 Task: Start in the project CatchAll the sprint 'Compliance Audit Sprint', with a duration of 3 weeks. Start in the project CatchAll the sprint 'Compliance Audit Sprint', with a duration of 2 weeks. Start in the project CatchAll the sprint 'Compliance Audit Sprint', with a duration of 1 week
Action: Mouse moved to (165, 45)
Screenshot: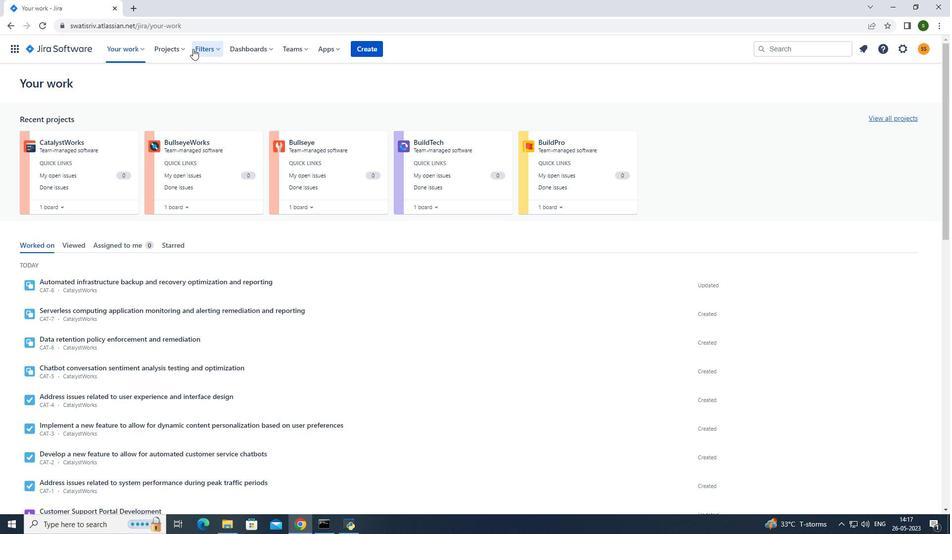 
Action: Mouse pressed left at (165, 45)
Screenshot: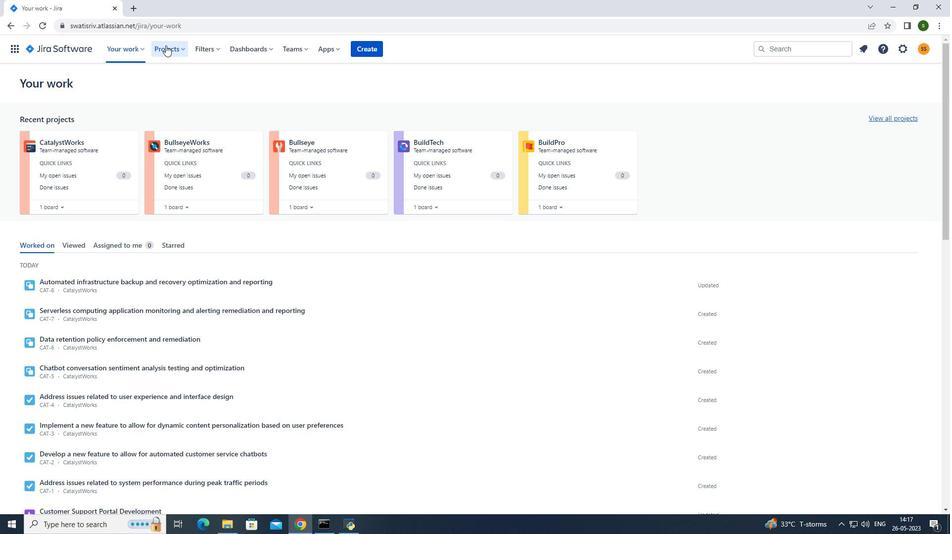 
Action: Mouse moved to (198, 86)
Screenshot: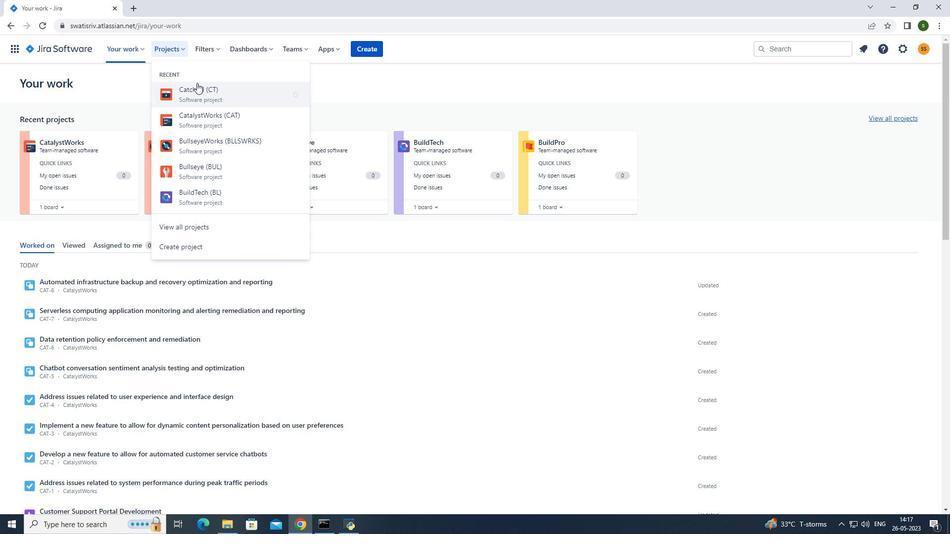 
Action: Mouse pressed left at (198, 86)
Screenshot: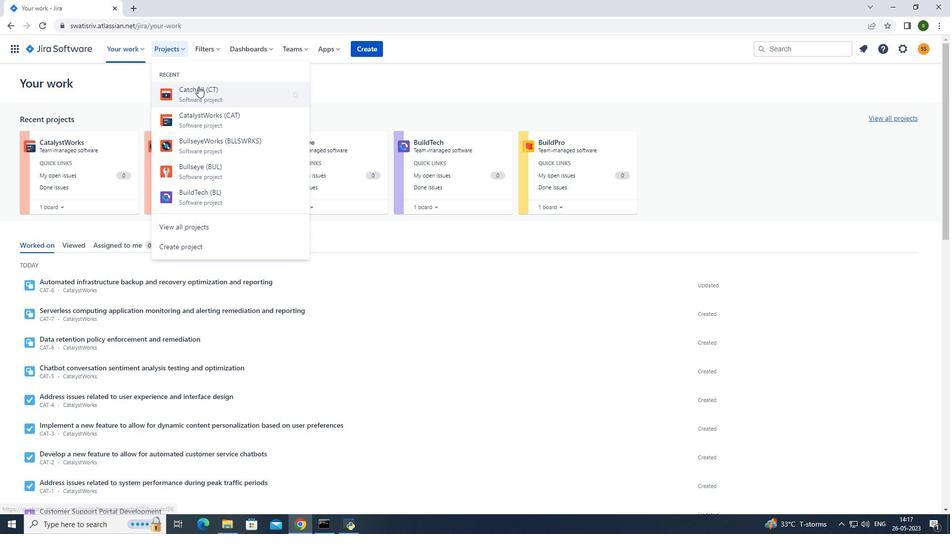 
Action: Mouse moved to (87, 153)
Screenshot: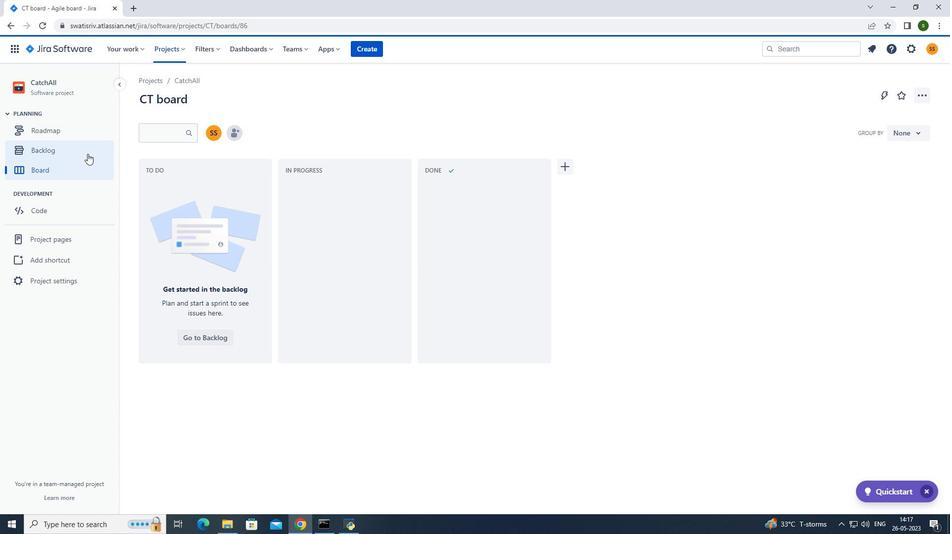 
Action: Mouse pressed left at (87, 153)
Screenshot: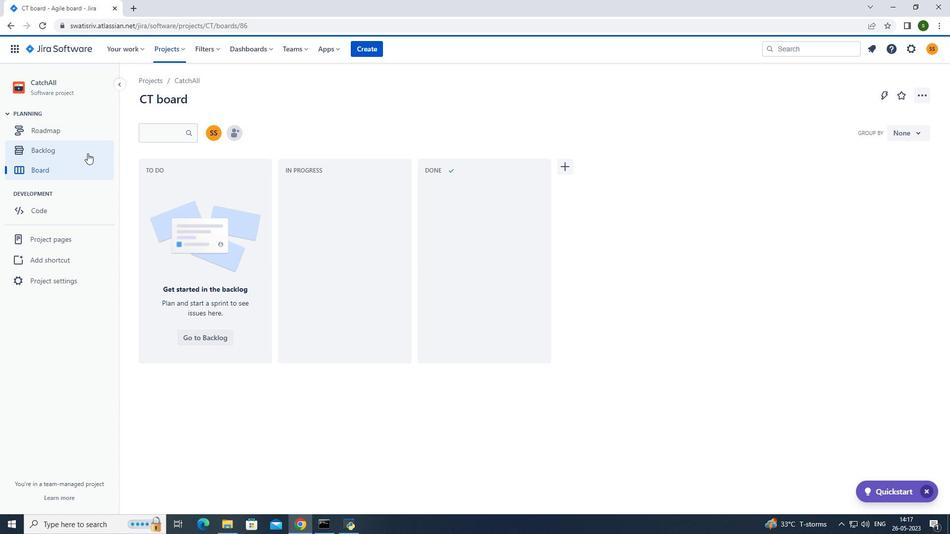 
Action: Mouse moved to (875, 157)
Screenshot: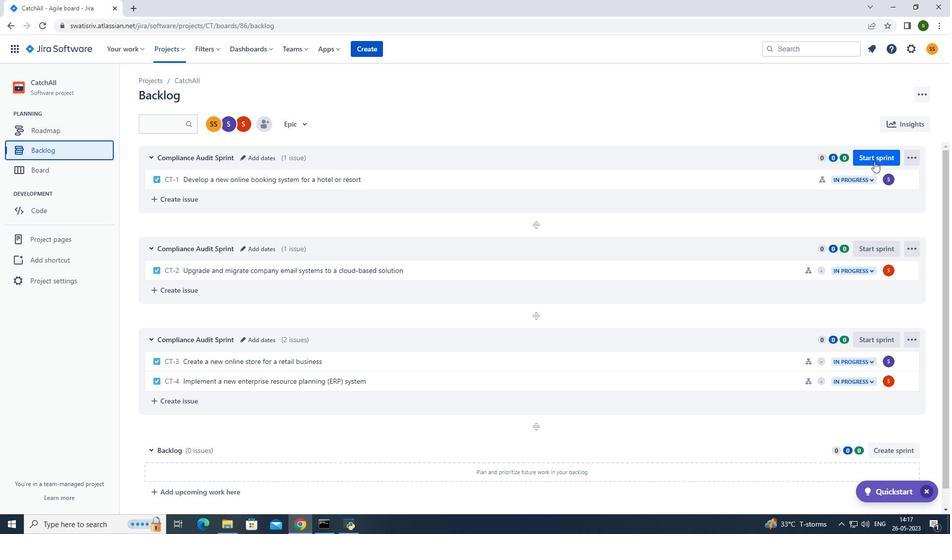 
Action: Mouse pressed left at (875, 157)
Screenshot: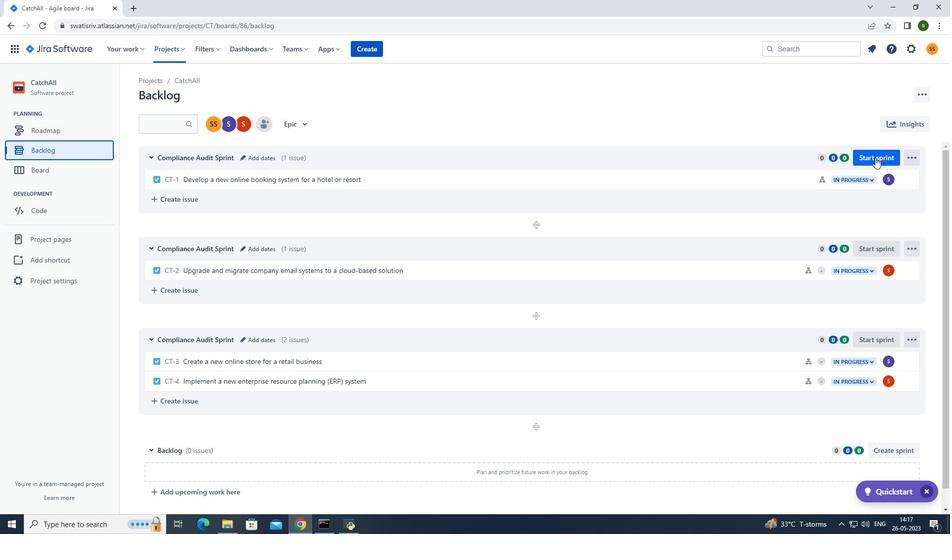 
Action: Mouse moved to (442, 171)
Screenshot: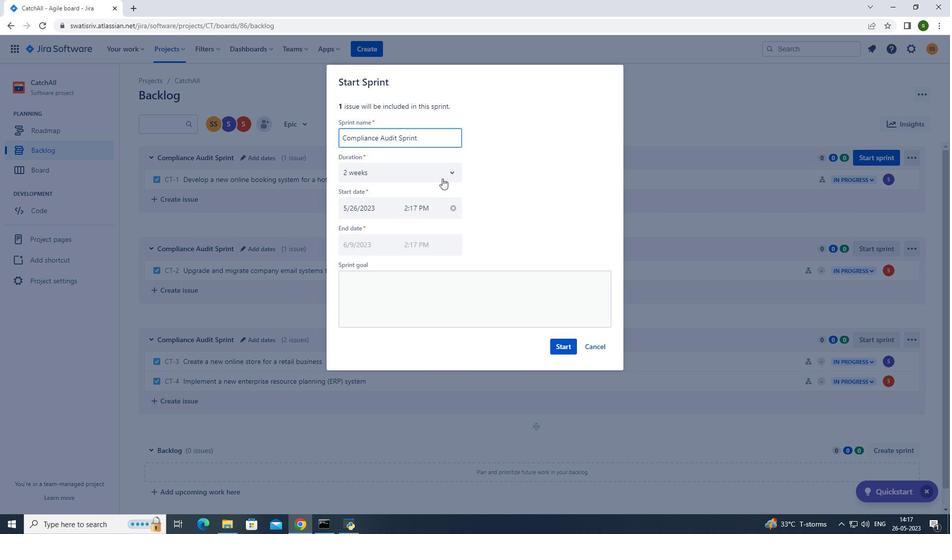 
Action: Mouse pressed left at (442, 171)
Screenshot: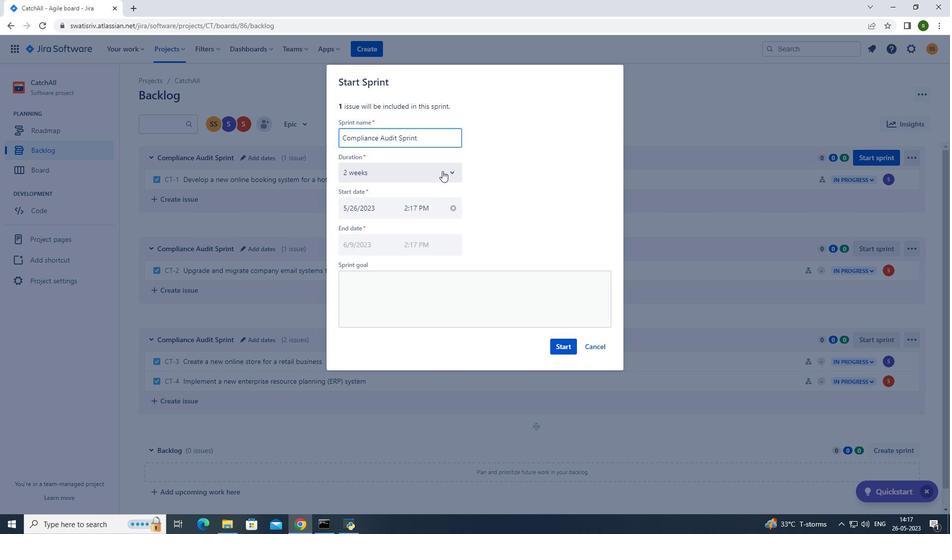 
Action: Mouse moved to (373, 235)
Screenshot: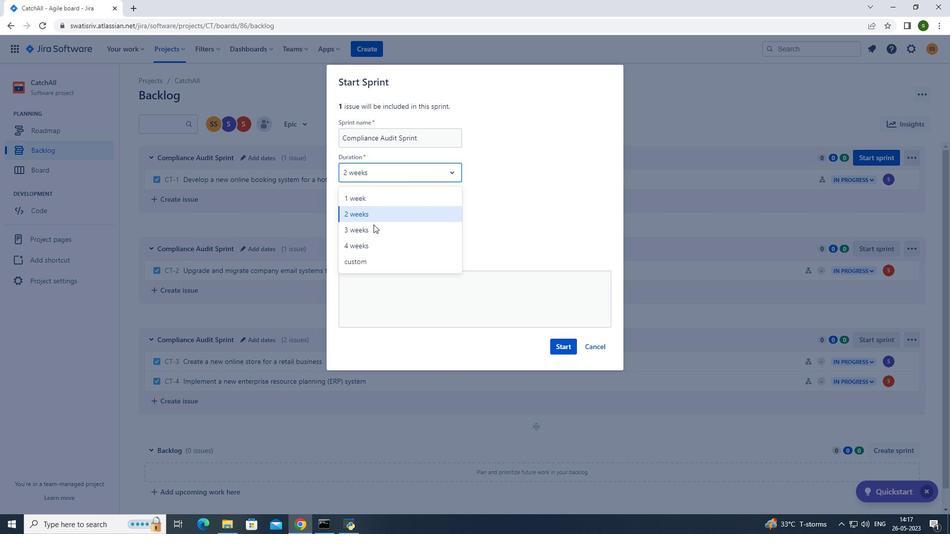 
Action: Mouse pressed left at (373, 235)
Screenshot: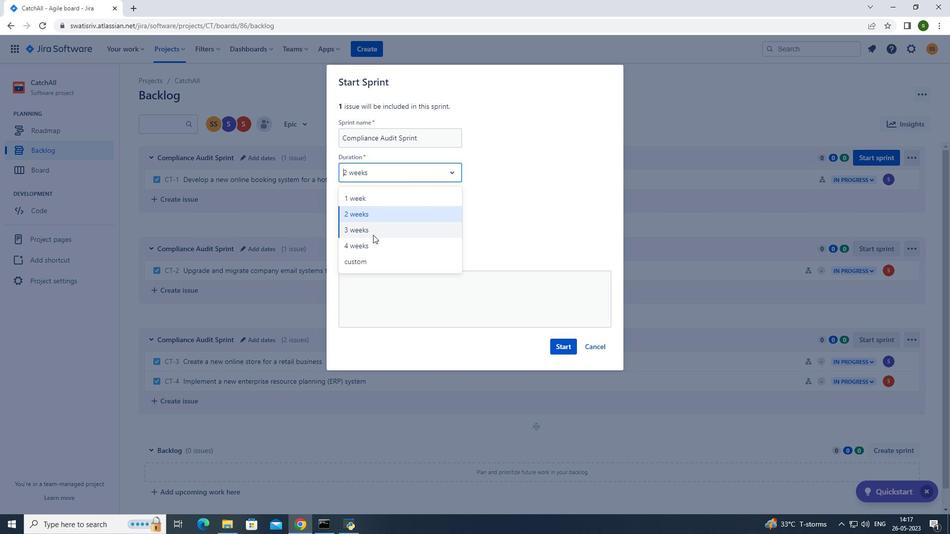 
Action: Mouse moved to (557, 348)
Screenshot: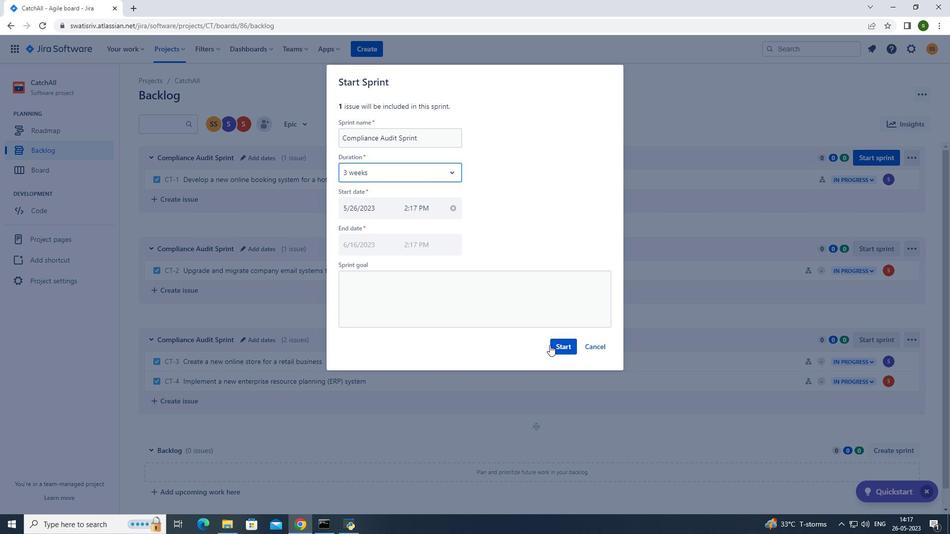 
Action: Mouse pressed left at (557, 348)
Screenshot: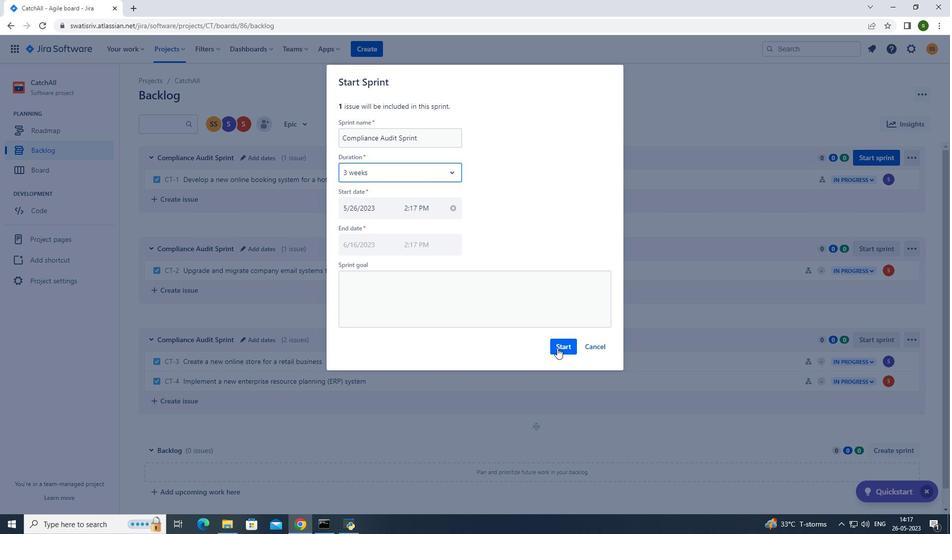 
Action: Mouse moved to (184, 45)
Screenshot: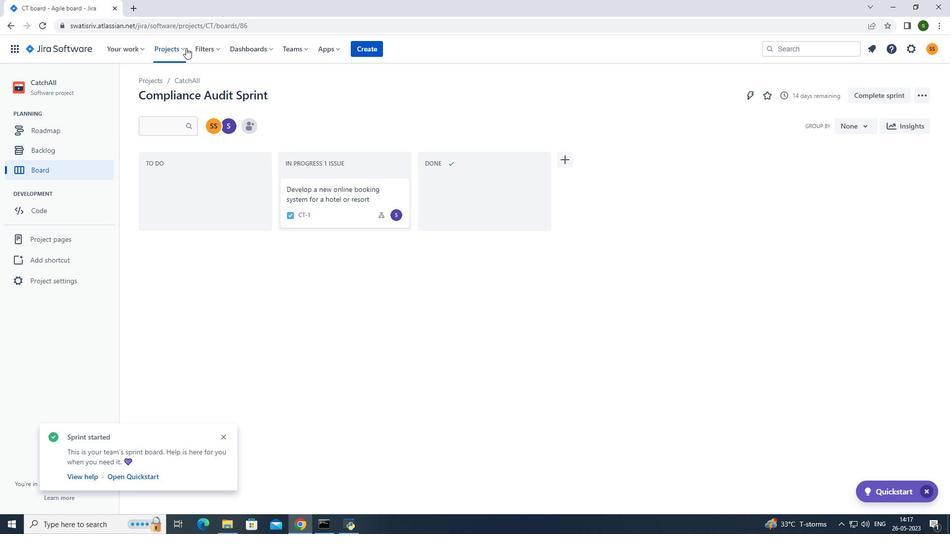 
Action: Mouse pressed left at (184, 45)
Screenshot: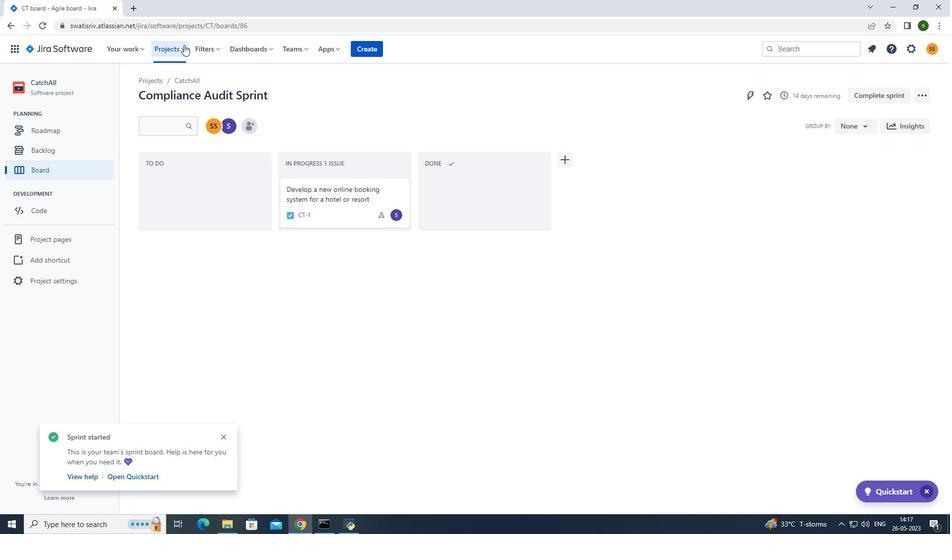 
Action: Mouse moved to (194, 97)
Screenshot: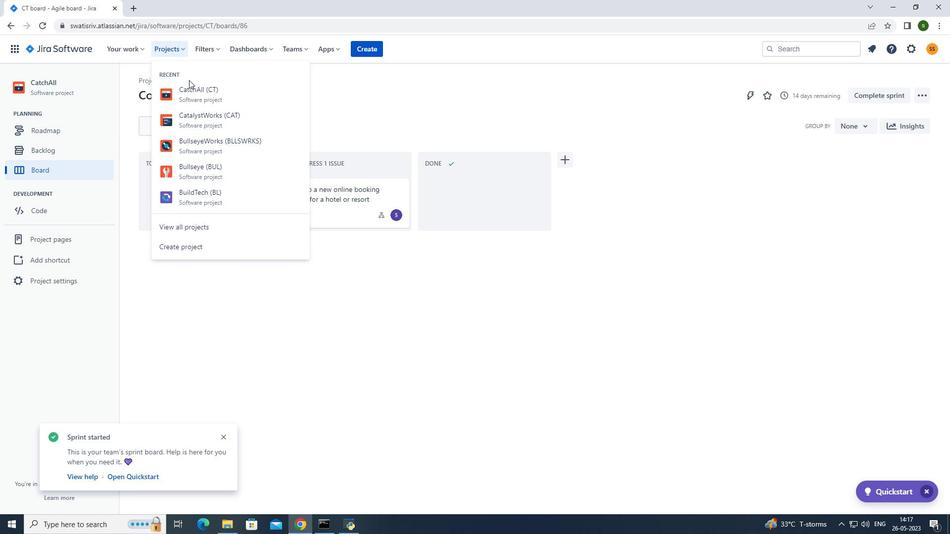 
Action: Mouse pressed left at (194, 97)
Screenshot: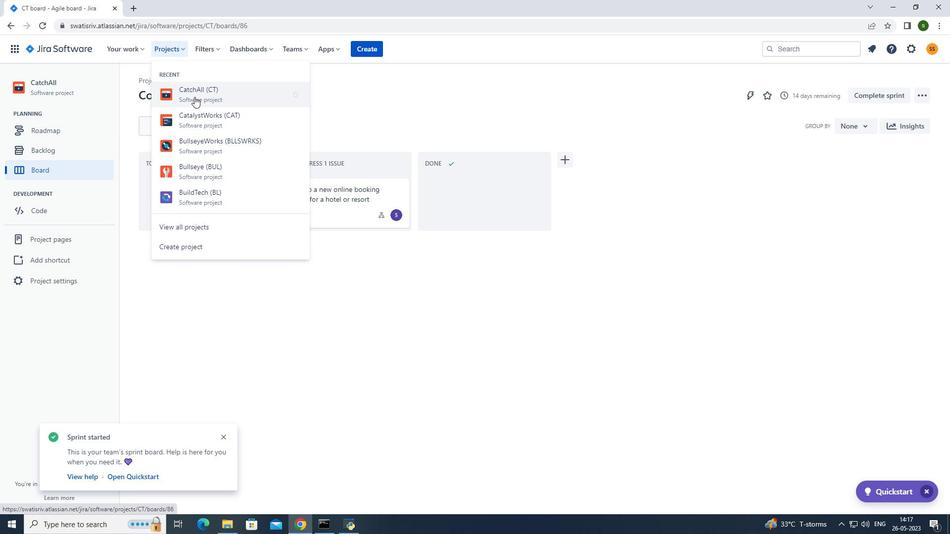 
Action: Mouse moved to (87, 149)
Screenshot: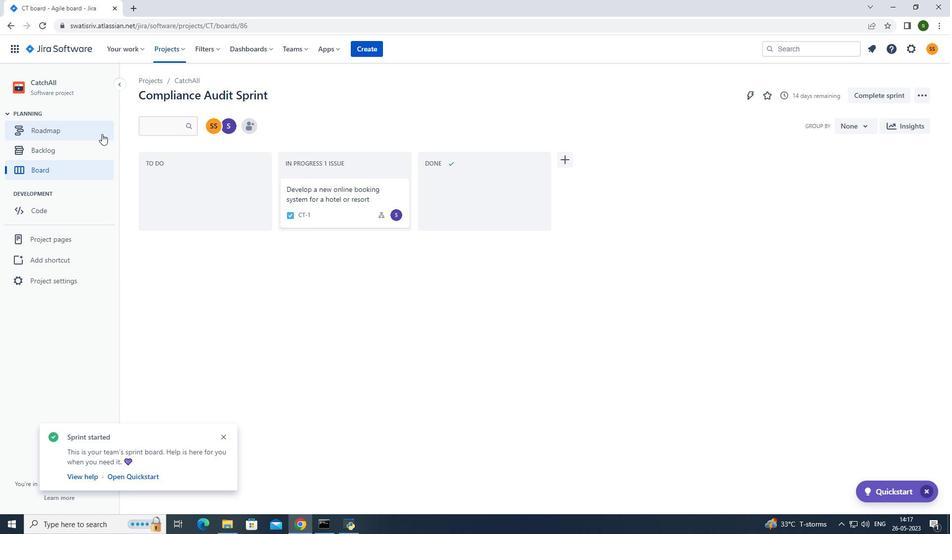 
Action: Mouse pressed left at (87, 149)
Screenshot: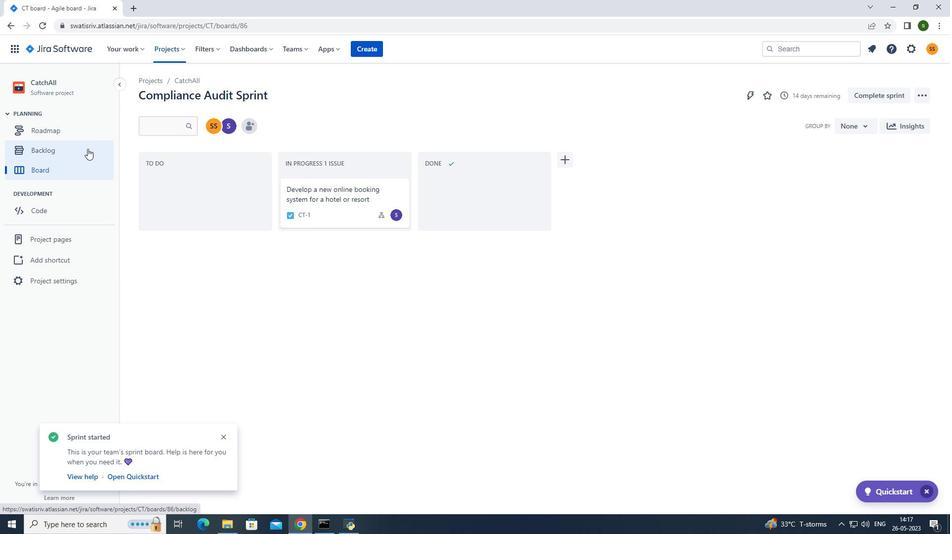 
Action: Mouse moved to (876, 245)
Screenshot: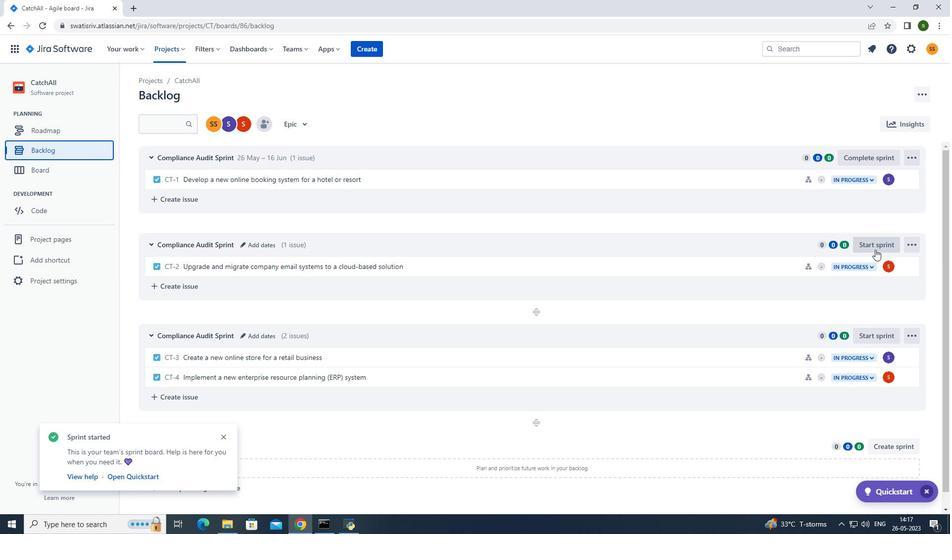 
Action: Mouse pressed left at (876, 245)
Screenshot: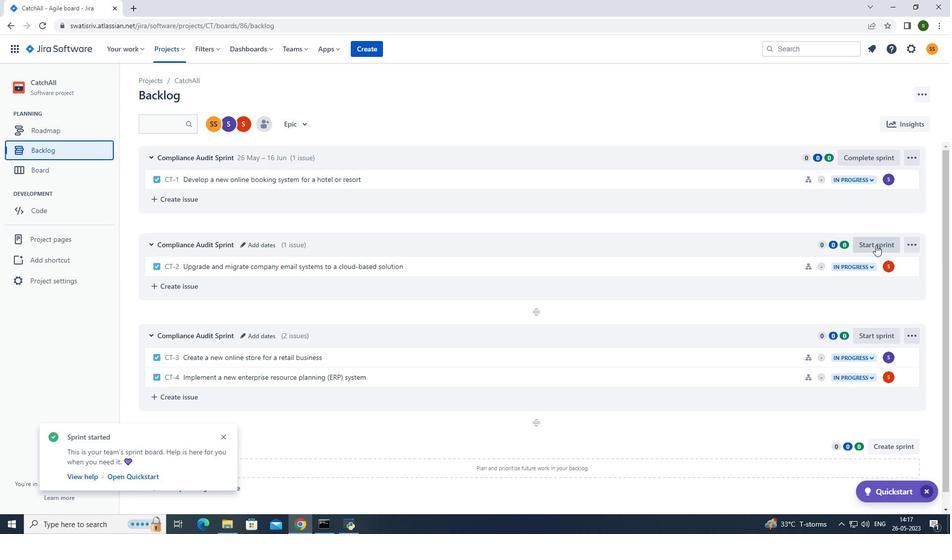 
Action: Mouse moved to (421, 168)
Screenshot: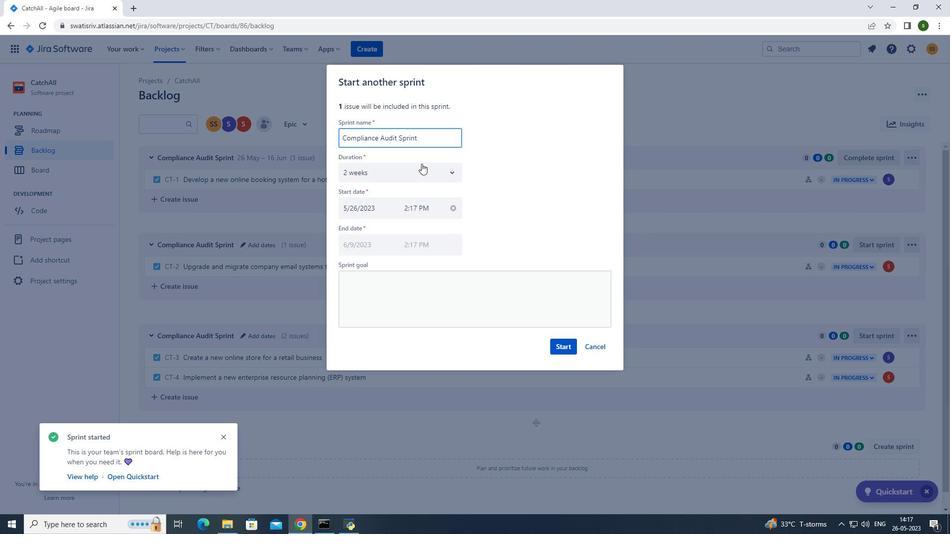 
Action: Mouse pressed left at (421, 168)
Screenshot: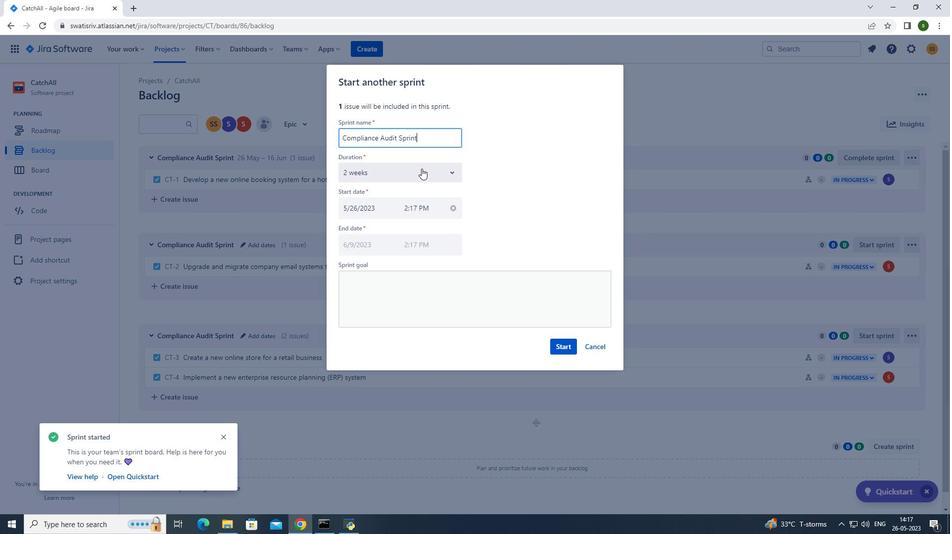 
Action: Mouse moved to (379, 212)
Screenshot: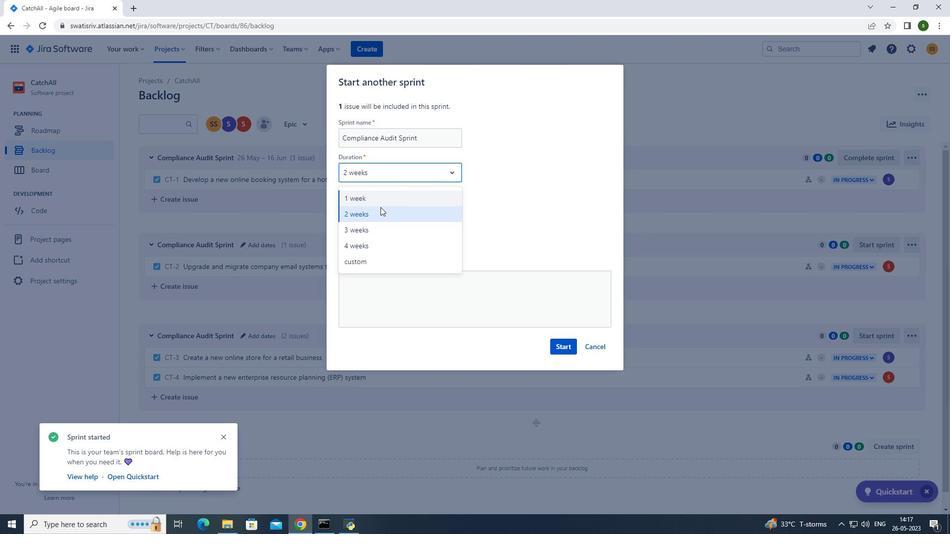 
Action: Mouse pressed left at (379, 212)
Screenshot: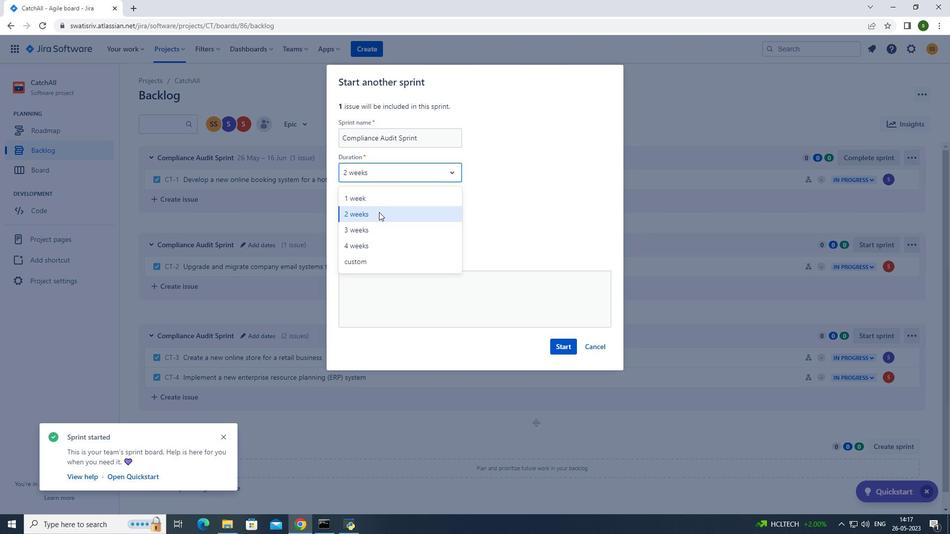 
Action: Mouse moved to (571, 349)
Screenshot: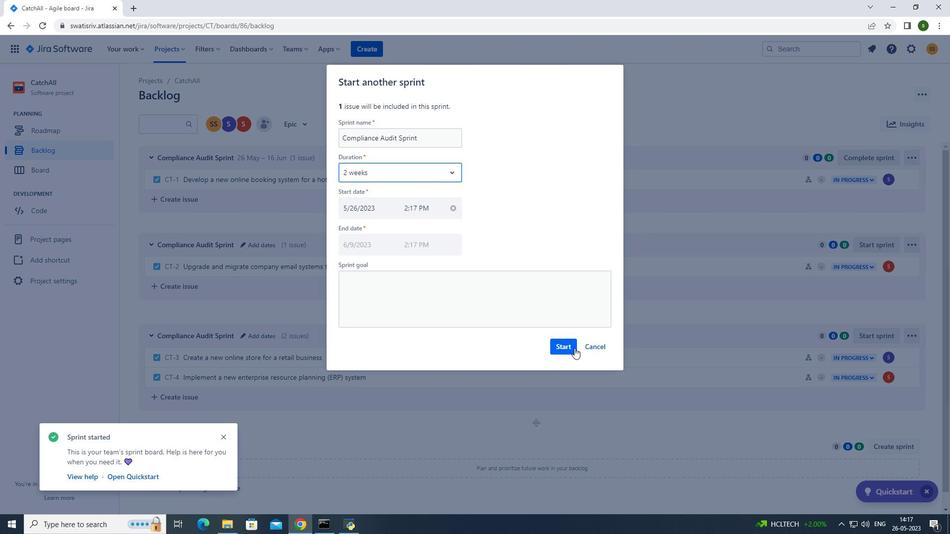 
Action: Mouse pressed left at (571, 349)
Screenshot: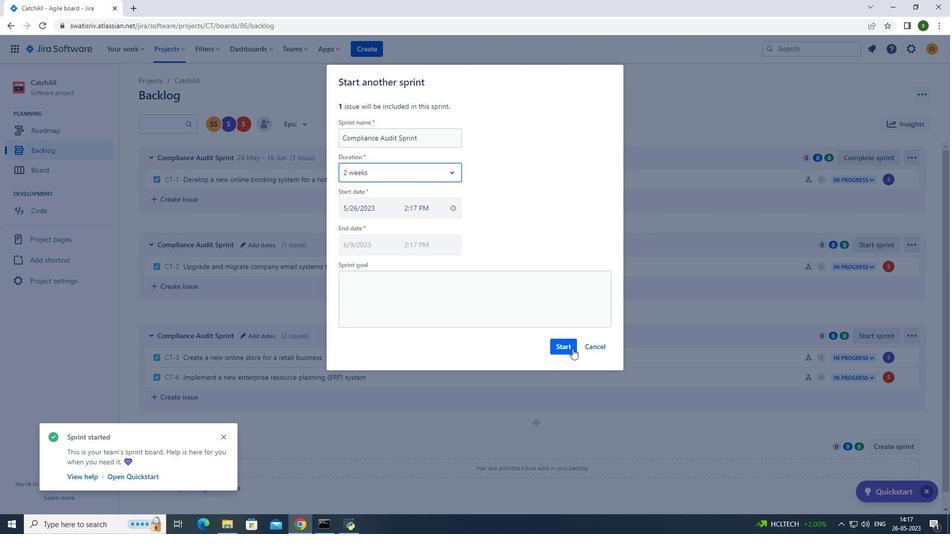 
Action: Mouse moved to (176, 51)
Screenshot: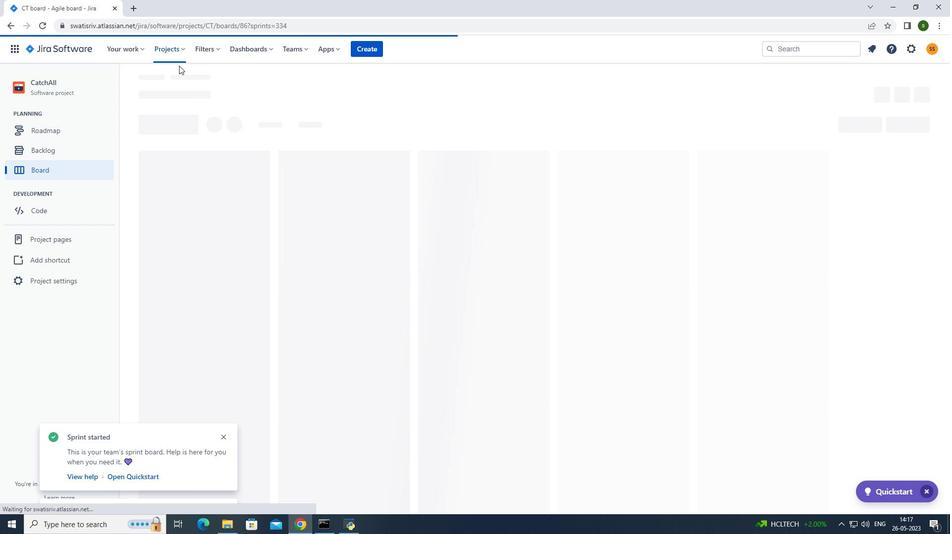 
Action: Mouse pressed left at (176, 51)
Screenshot: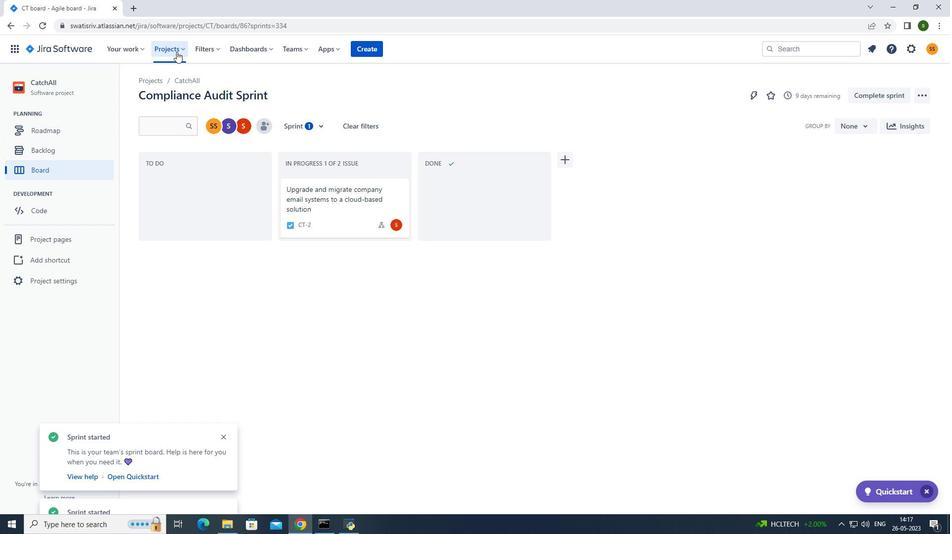 
Action: Mouse moved to (201, 102)
Screenshot: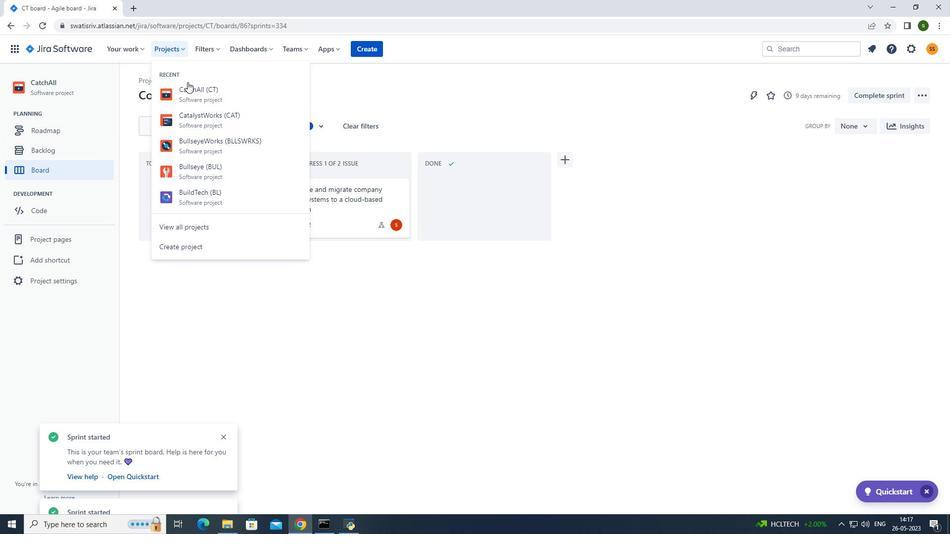 
Action: Mouse pressed left at (201, 102)
Screenshot: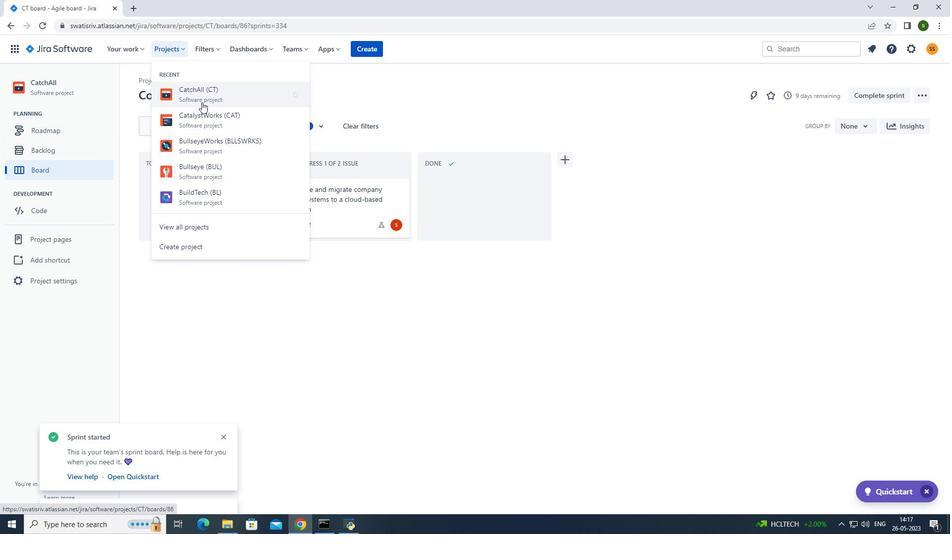 
Action: Mouse moved to (46, 143)
Screenshot: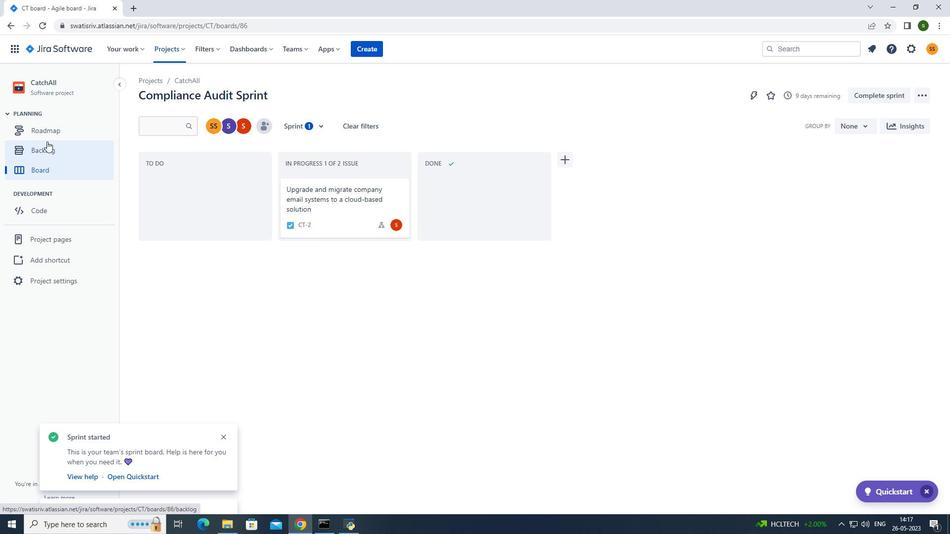 
Action: Mouse pressed left at (46, 143)
Screenshot: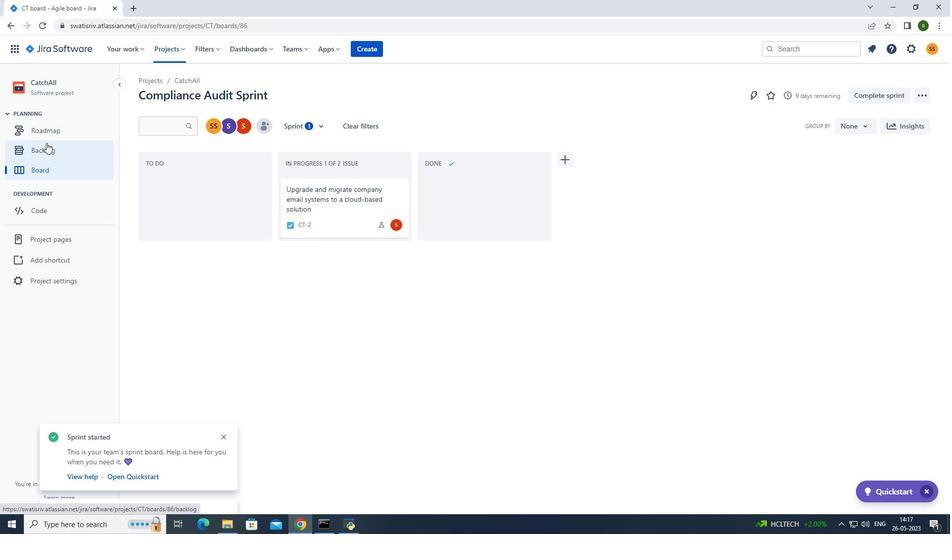 
Action: Mouse moved to (868, 331)
Screenshot: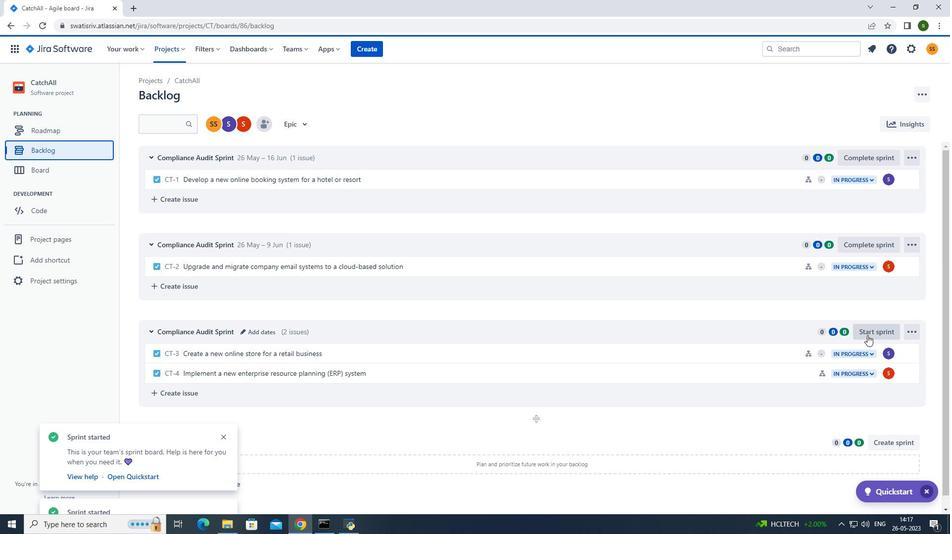 
Action: Mouse pressed left at (868, 331)
Screenshot: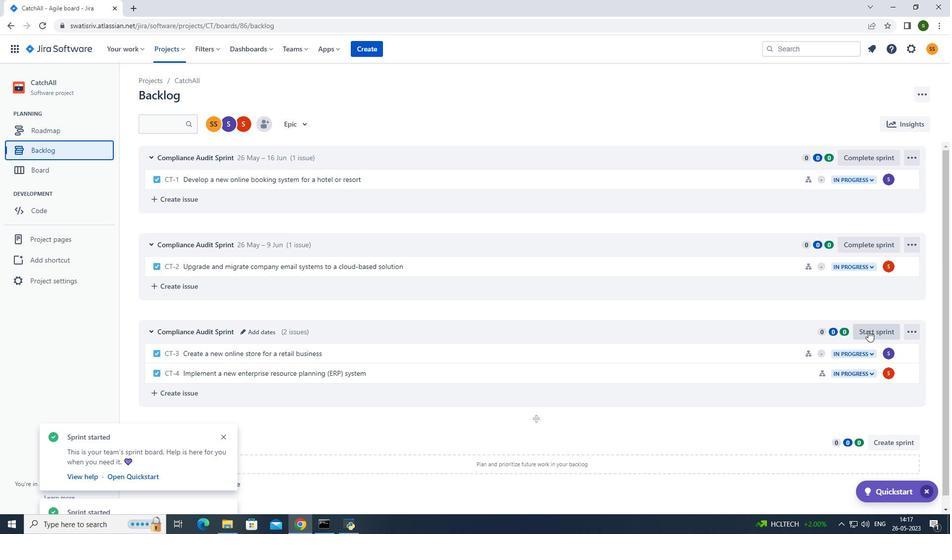 
Action: Mouse moved to (424, 165)
Screenshot: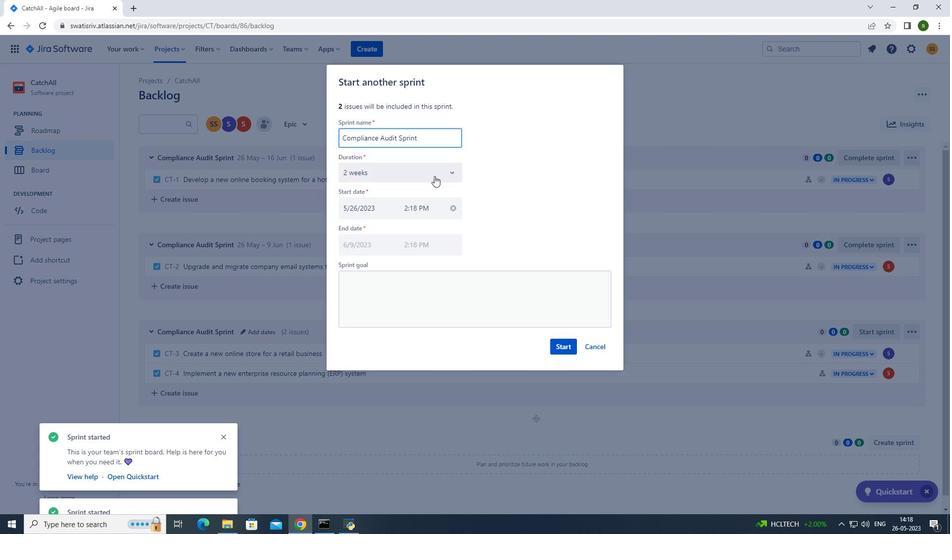 
Action: Mouse pressed left at (424, 165)
Screenshot: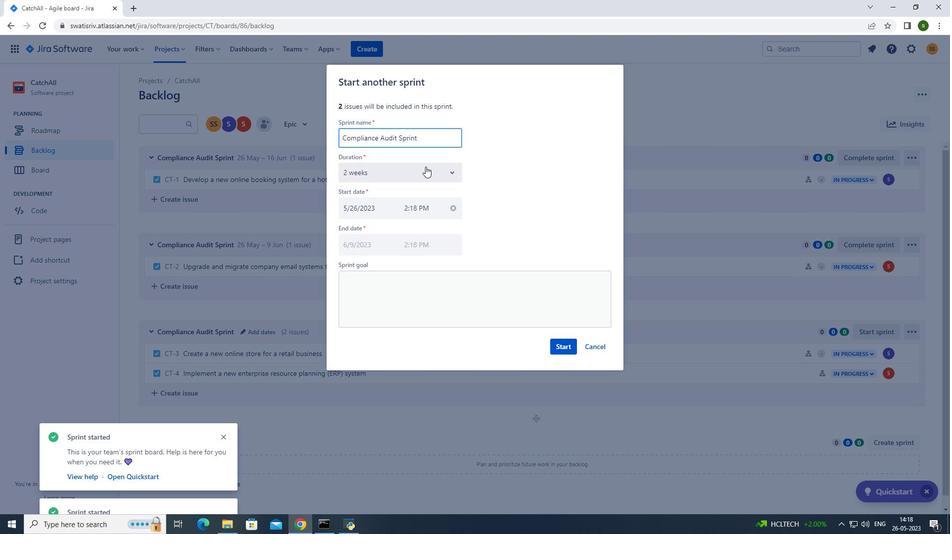 
Action: Mouse moved to (363, 194)
Screenshot: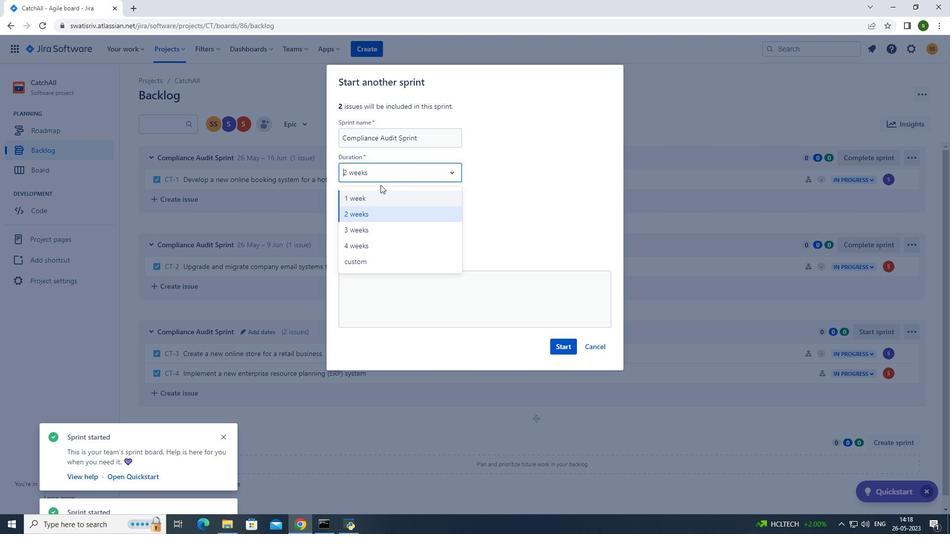 
Action: Mouse pressed left at (363, 194)
Screenshot: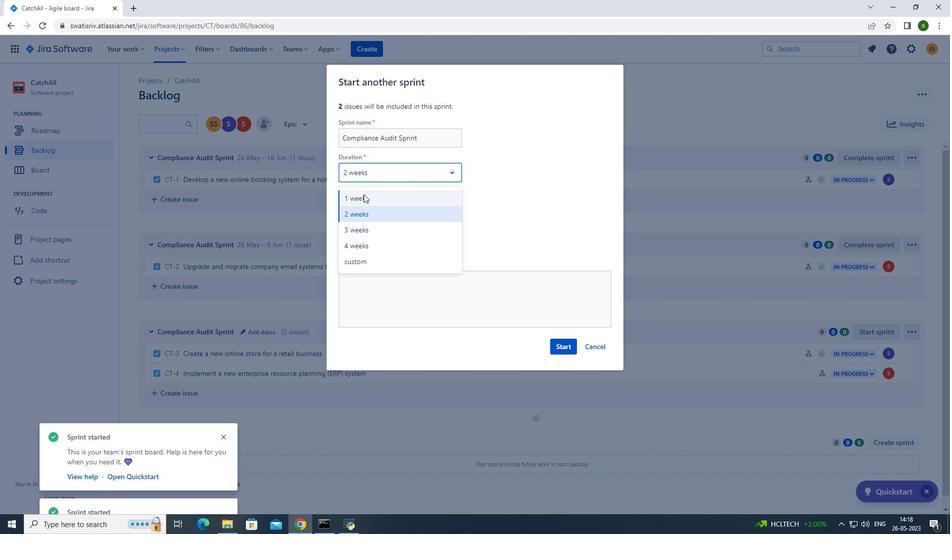 
Action: Mouse moved to (571, 342)
Screenshot: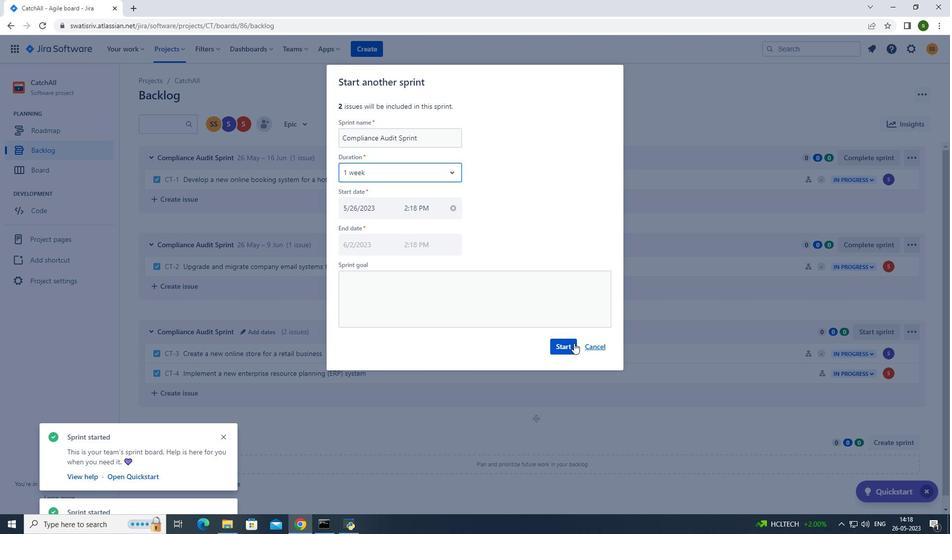 
Action: Mouse pressed left at (571, 342)
Screenshot: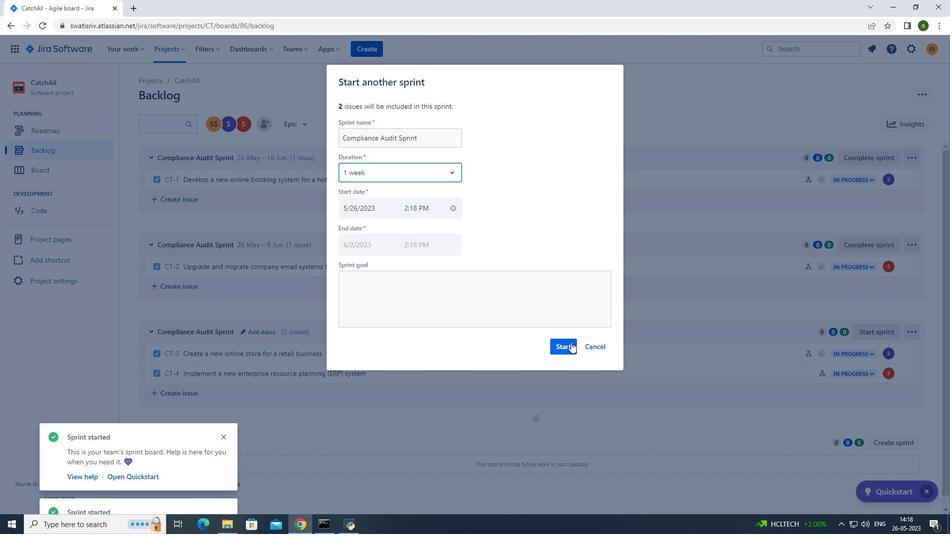 
Action: Mouse moved to (547, 119)
Screenshot: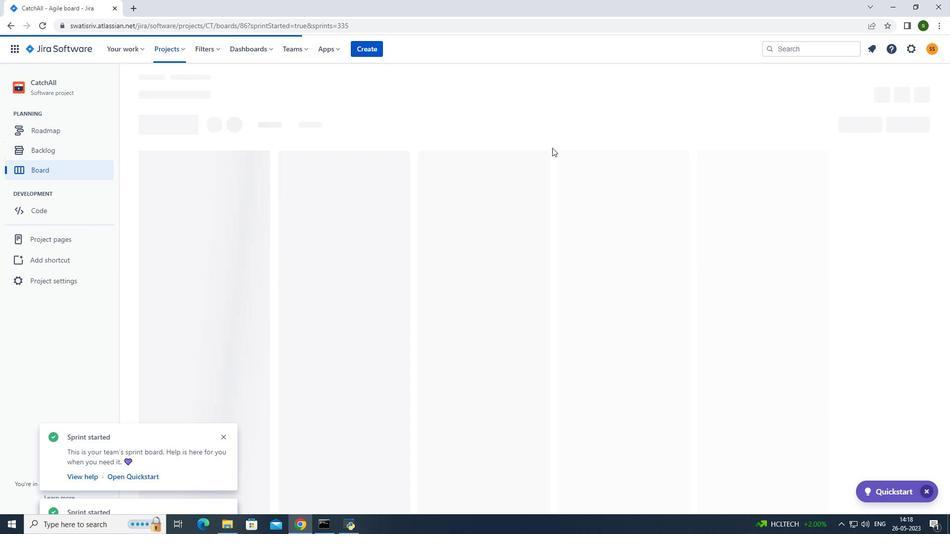 
